 Task: Hide page details on your booking page.
Action: Mouse moved to (91, 154)
Screenshot: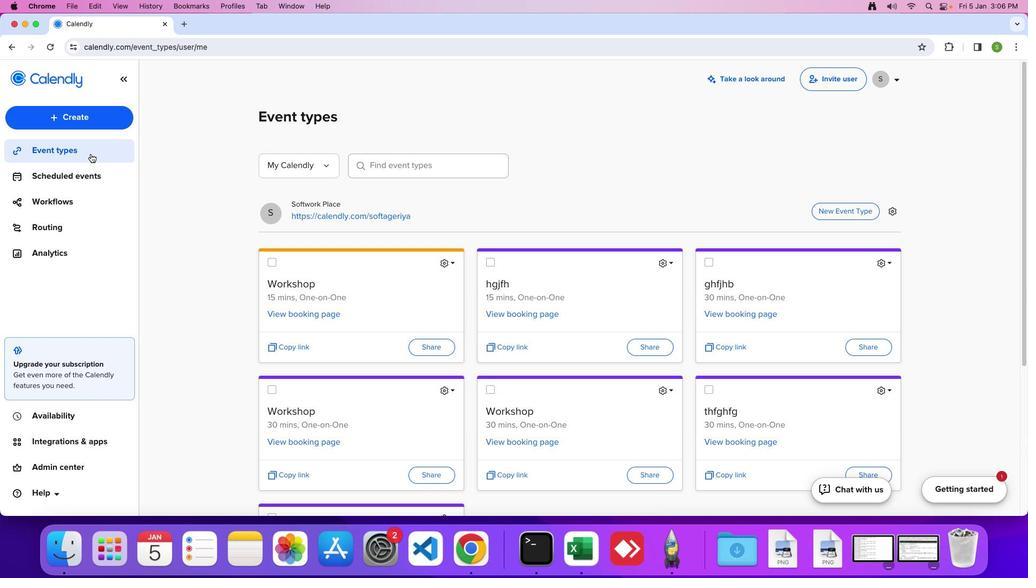 
Action: Mouse pressed left at (91, 154)
Screenshot: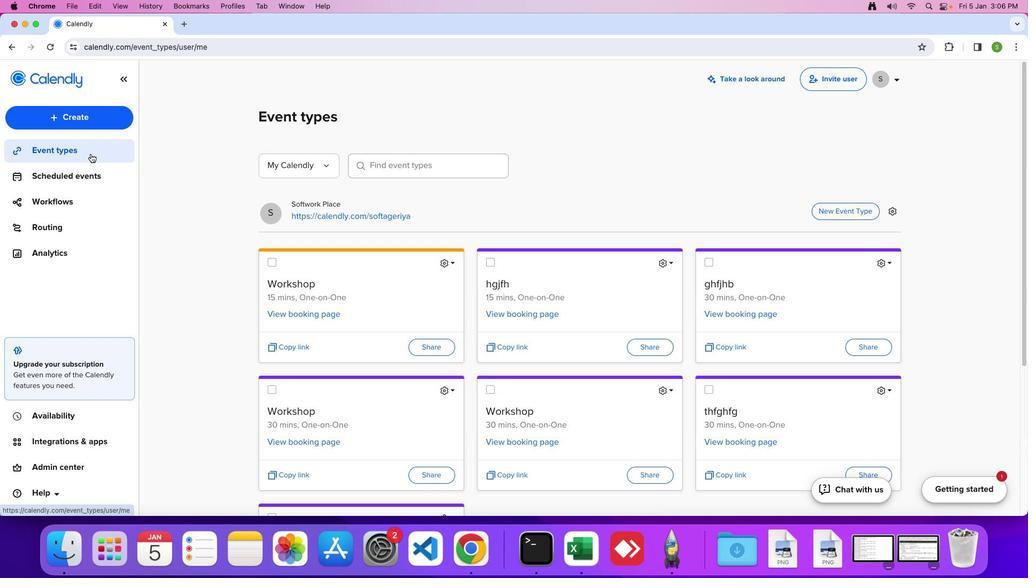 
Action: Mouse moved to (890, 212)
Screenshot: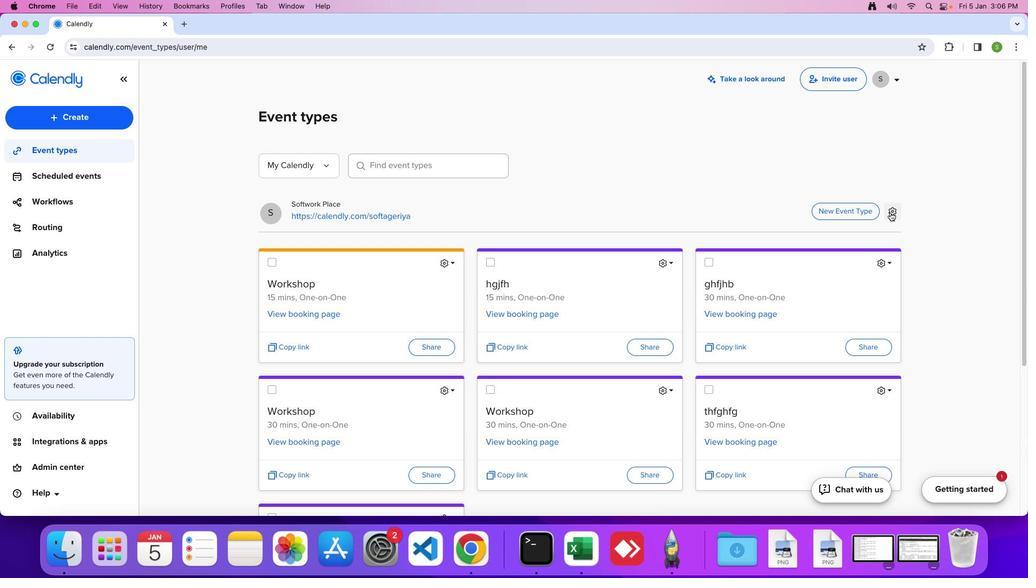 
Action: Mouse pressed left at (890, 212)
Screenshot: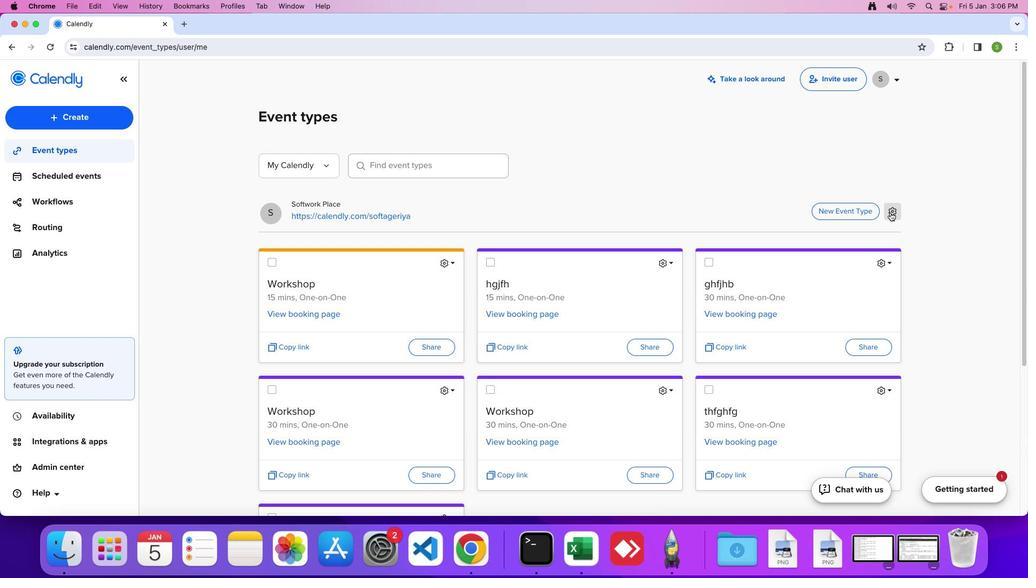 
Action: Mouse moved to (862, 257)
Screenshot: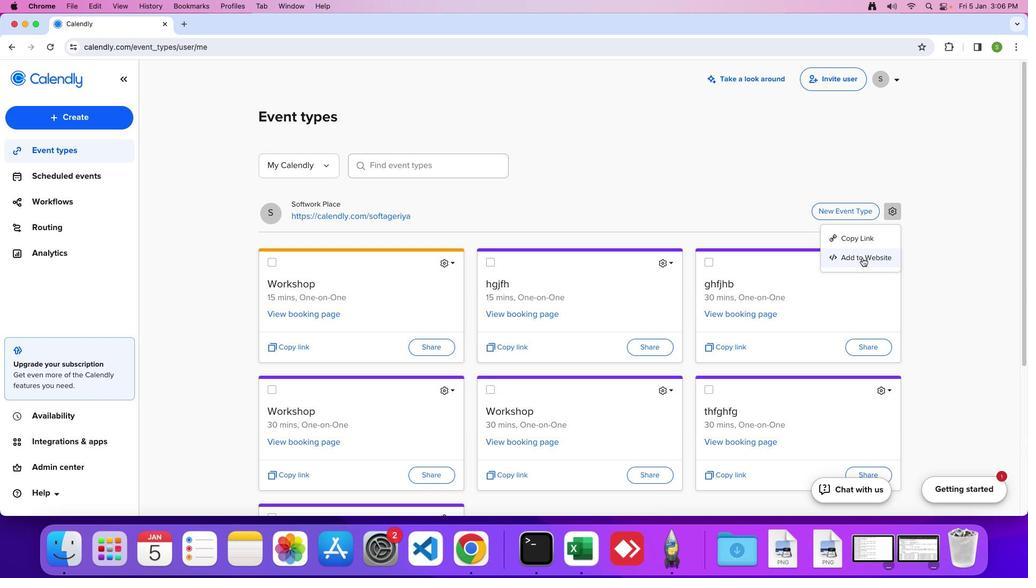 
Action: Mouse pressed left at (862, 257)
Screenshot: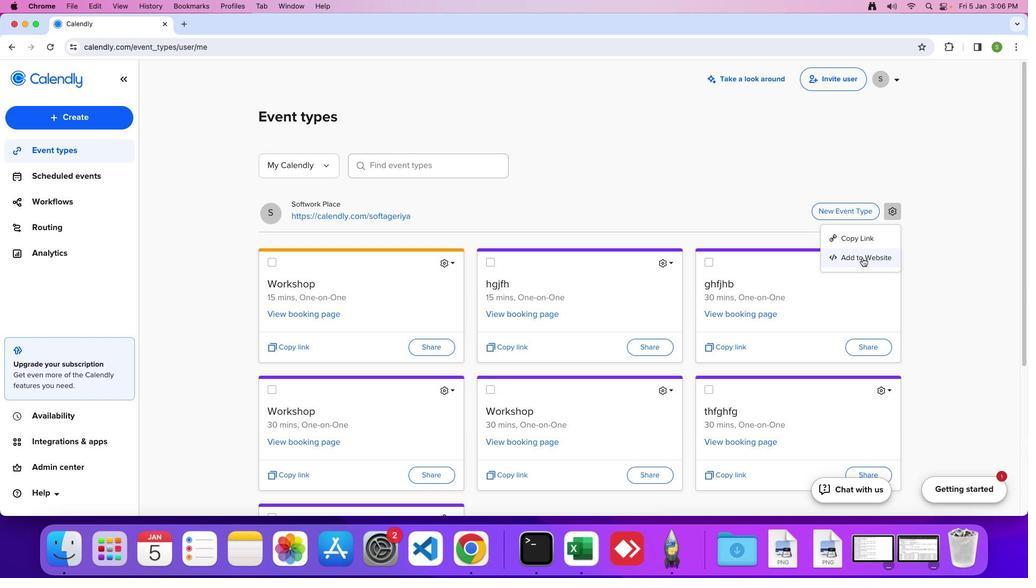 
Action: Mouse moved to (688, 243)
Screenshot: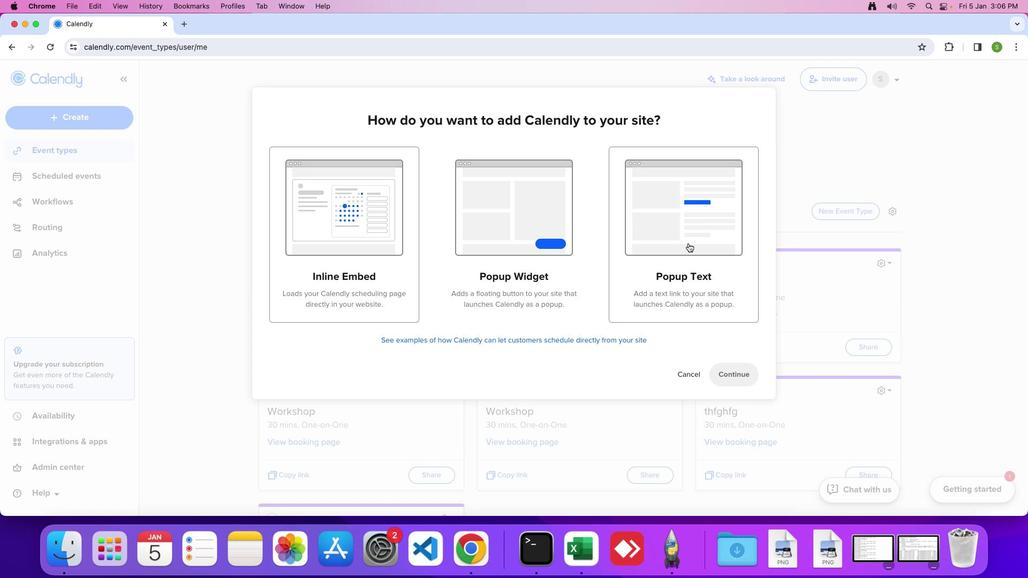 
Action: Mouse pressed left at (688, 243)
Screenshot: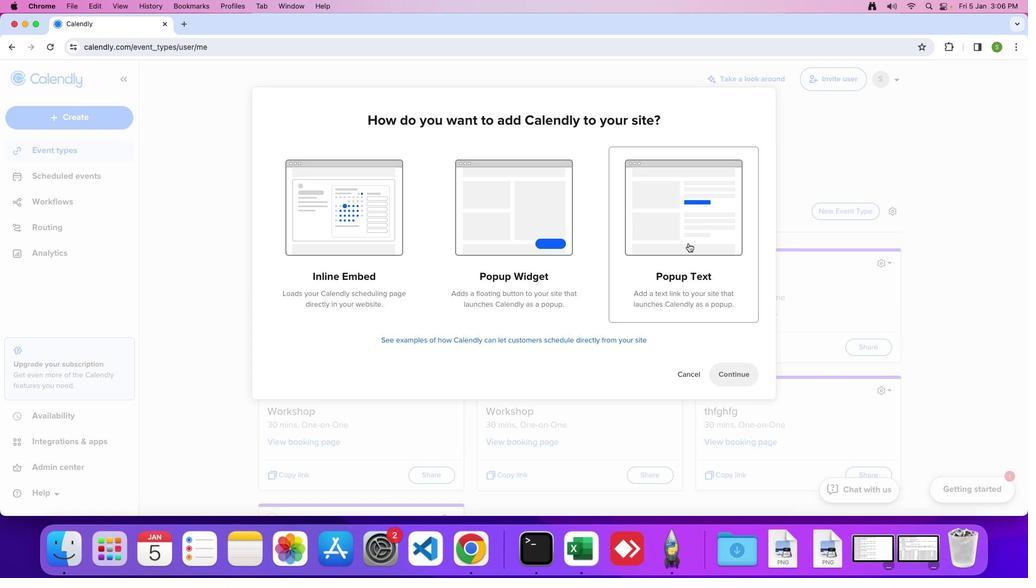 
Action: Mouse moved to (727, 366)
Screenshot: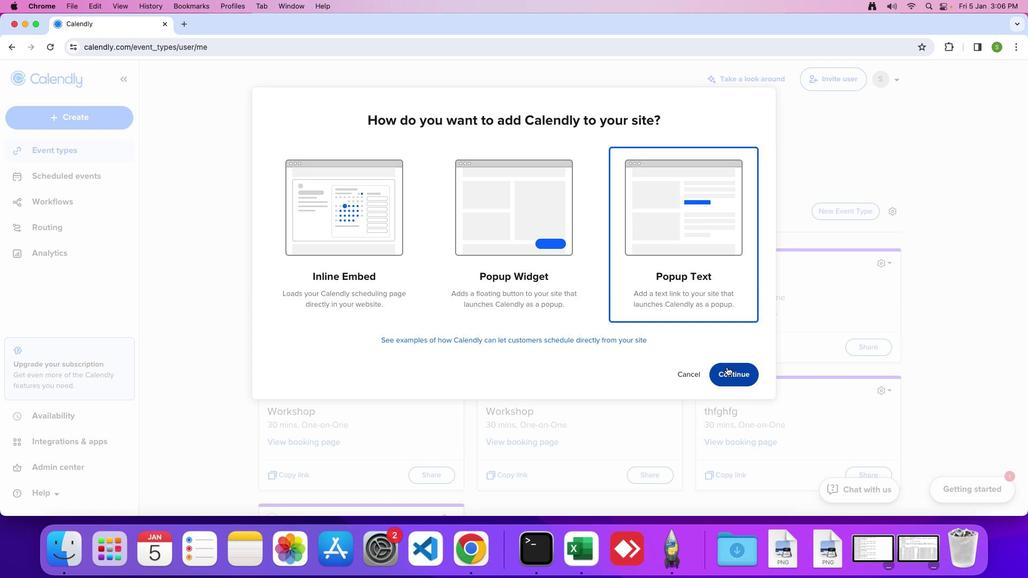 
Action: Mouse pressed left at (727, 366)
Screenshot: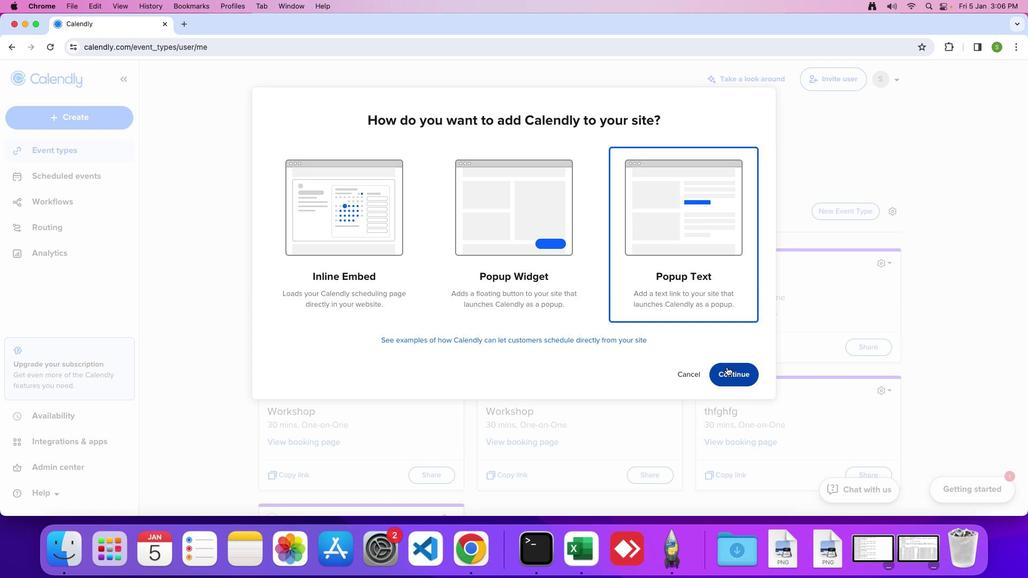 
Action: Mouse moved to (430, 283)
Screenshot: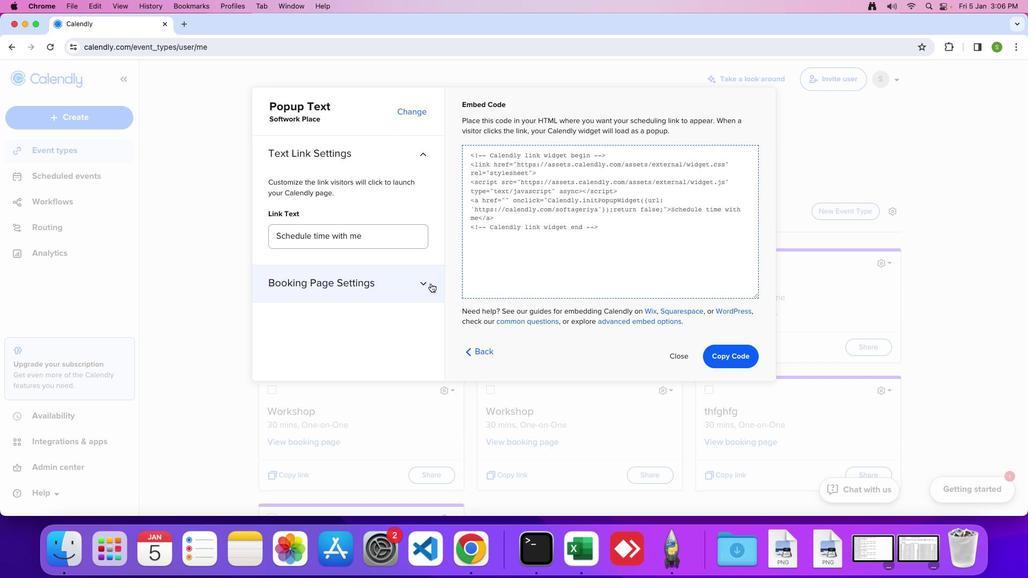 
Action: Mouse pressed left at (430, 283)
Screenshot: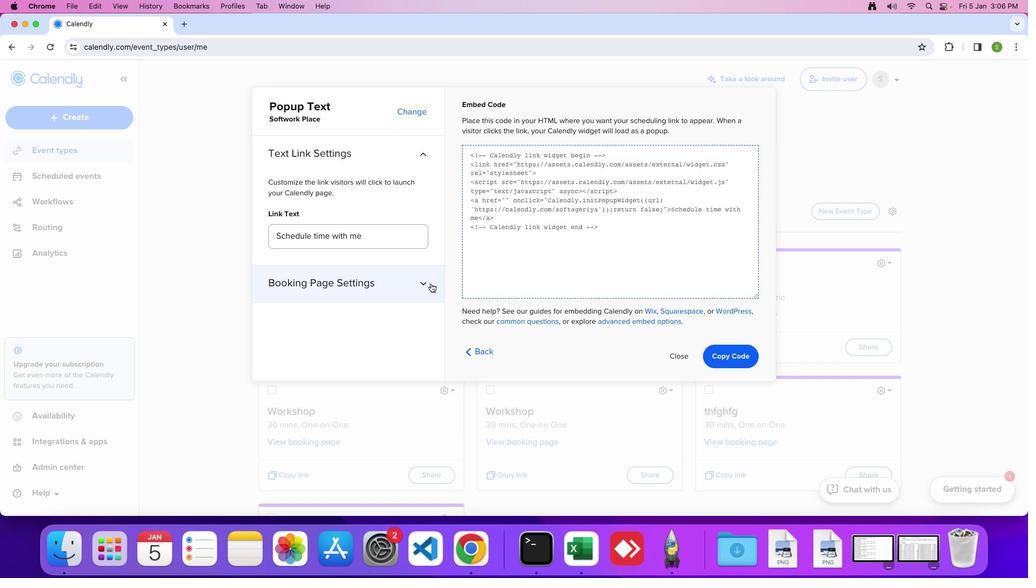 
Action: Mouse moved to (271, 251)
Screenshot: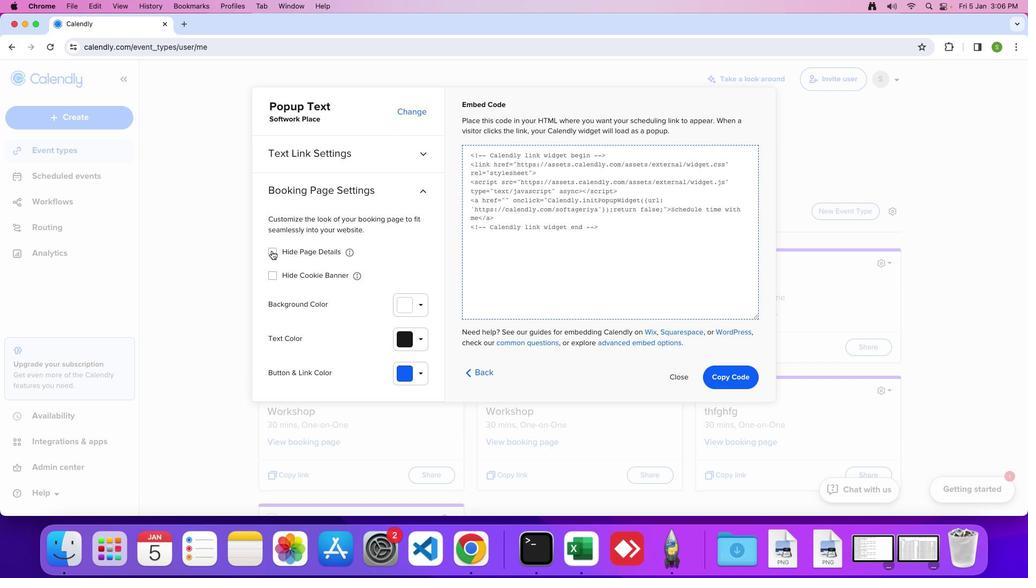 
Action: Mouse pressed left at (271, 251)
Screenshot: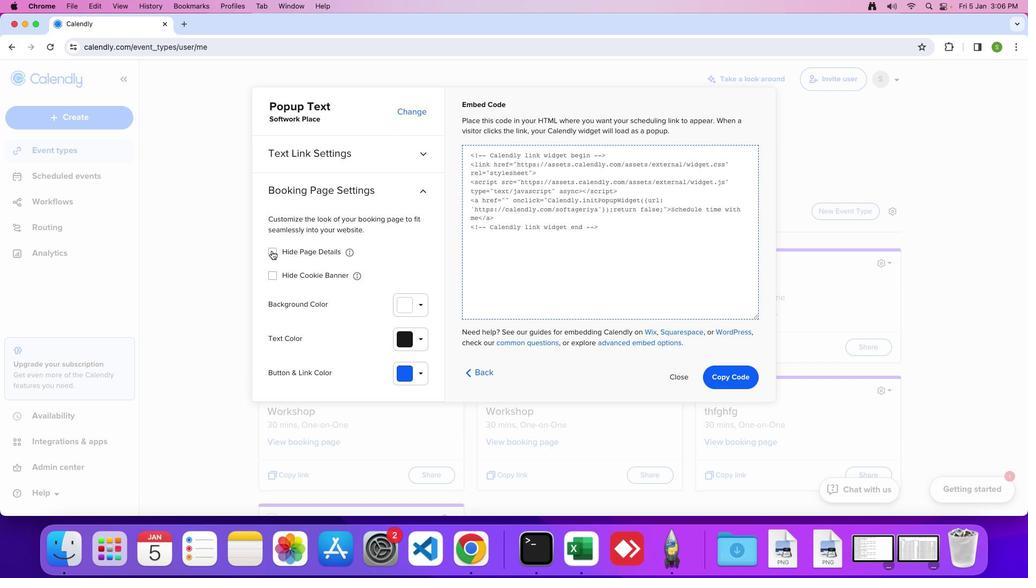 
Action: Mouse moved to (272, 259)
Screenshot: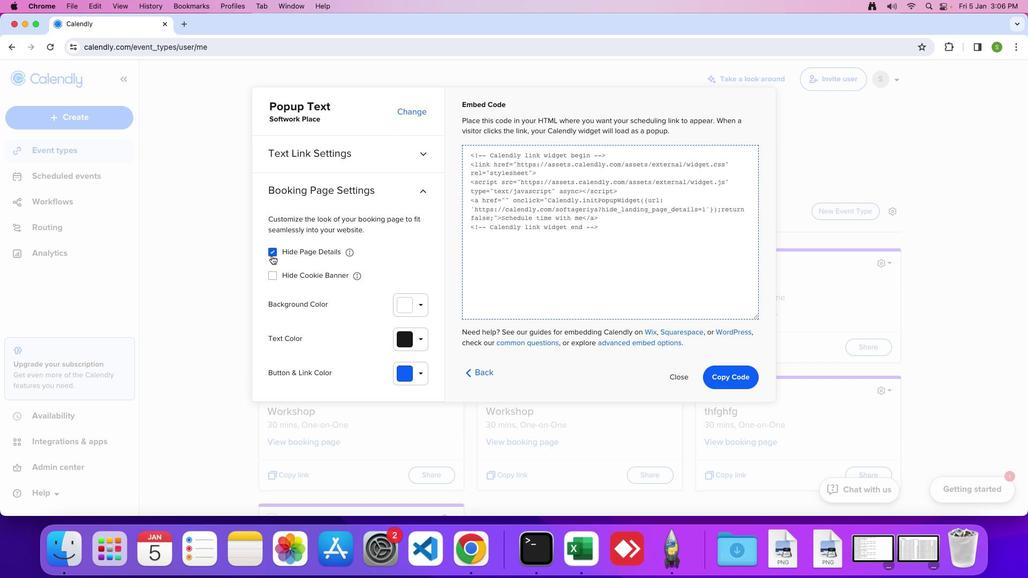 
